 Task: View resources in talent solution.
Action: Mouse moved to (408, 406)
Screenshot: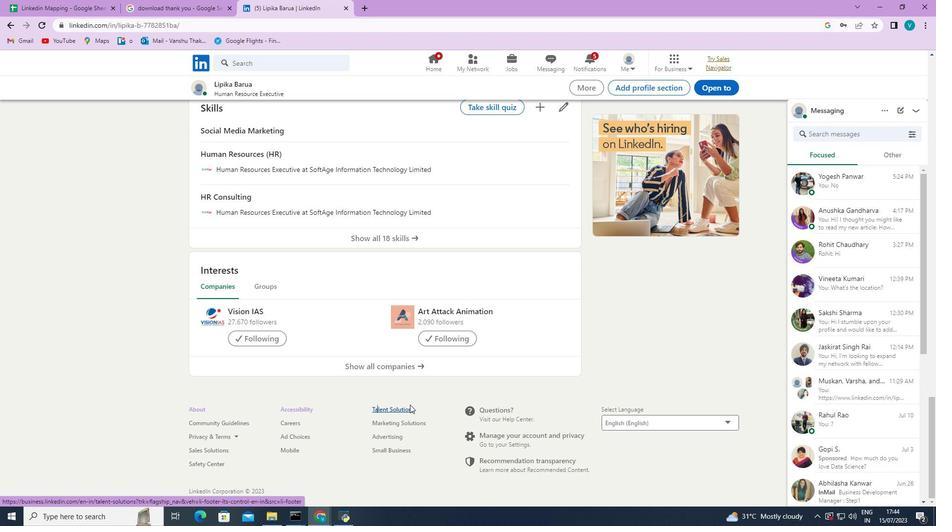 
Action: Mouse pressed left at (408, 406)
Screenshot: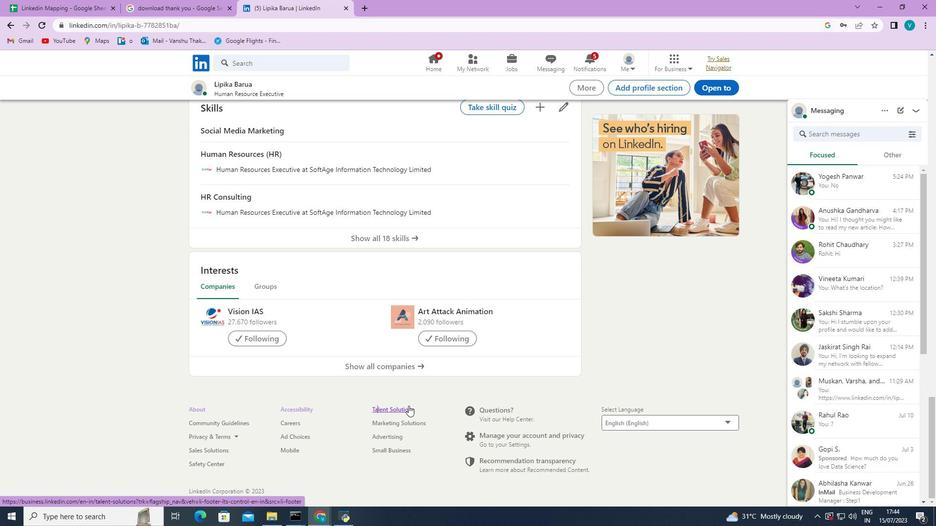 
Action: Mouse moved to (564, 70)
Screenshot: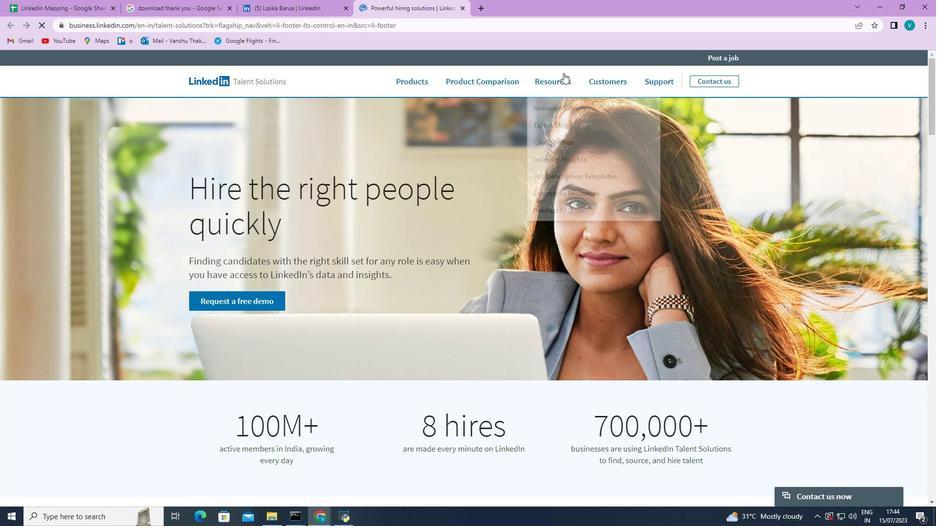 
Action: Mouse pressed left at (564, 70)
Screenshot: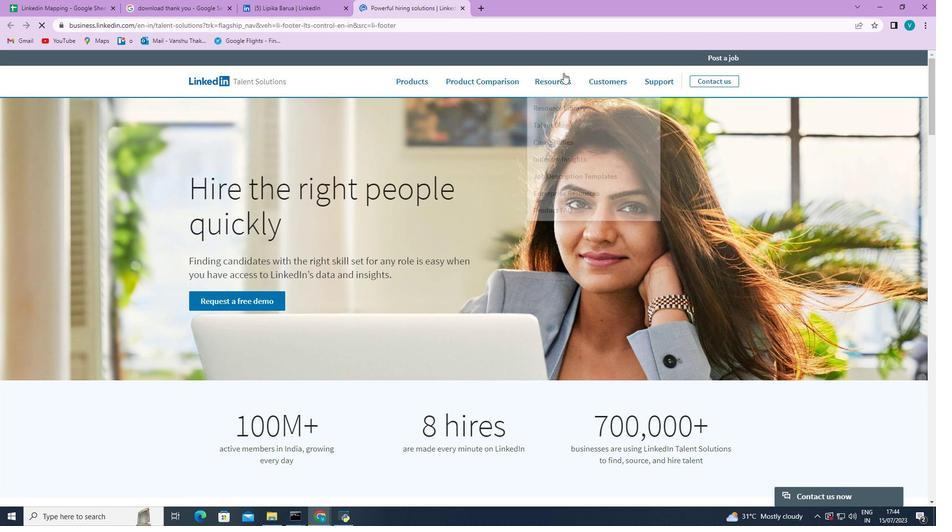 
Action: Mouse moved to (561, 80)
Screenshot: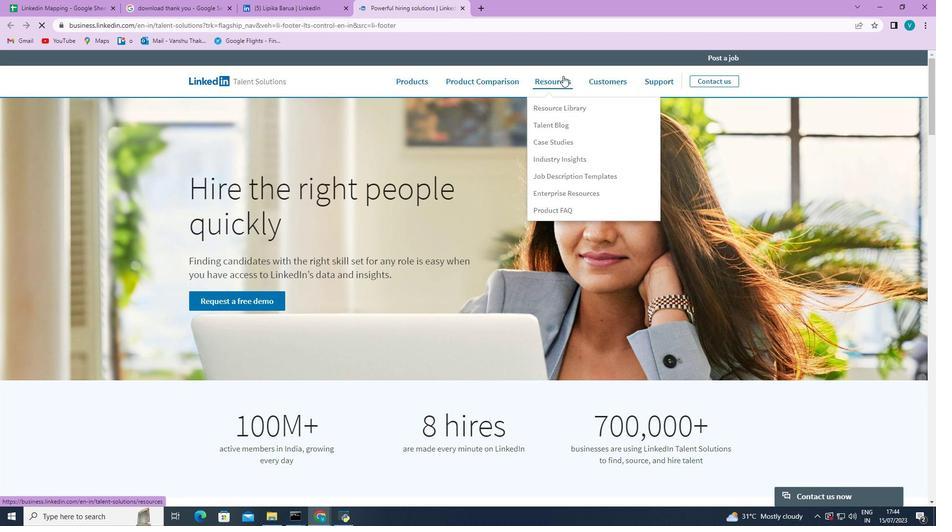 
Action: Mouse pressed left at (561, 80)
Screenshot: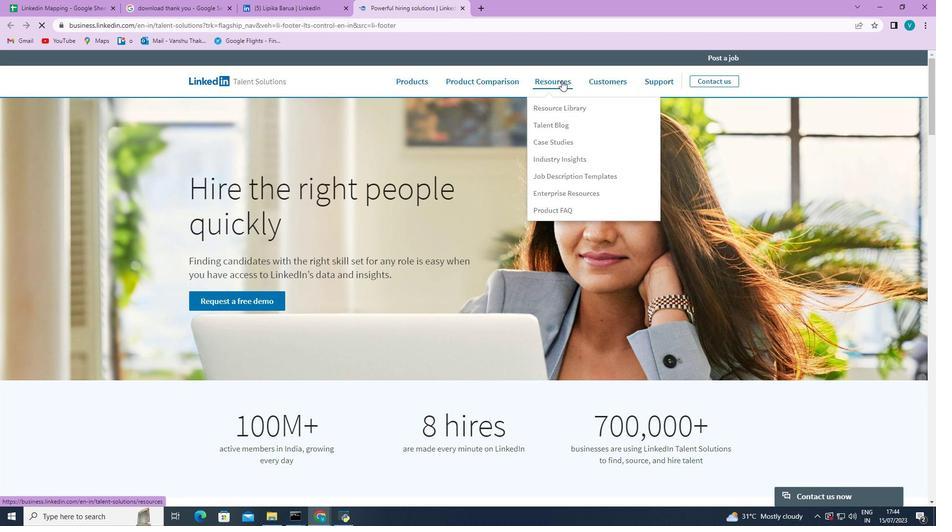
Action: Mouse moved to (576, 160)
Screenshot: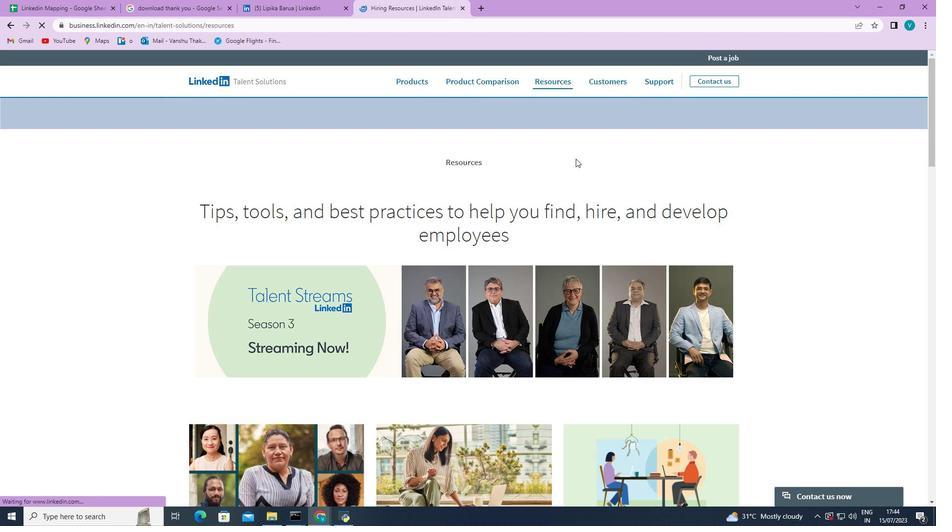 
Action: Mouse scrolled (576, 159) with delta (0, 0)
Screenshot: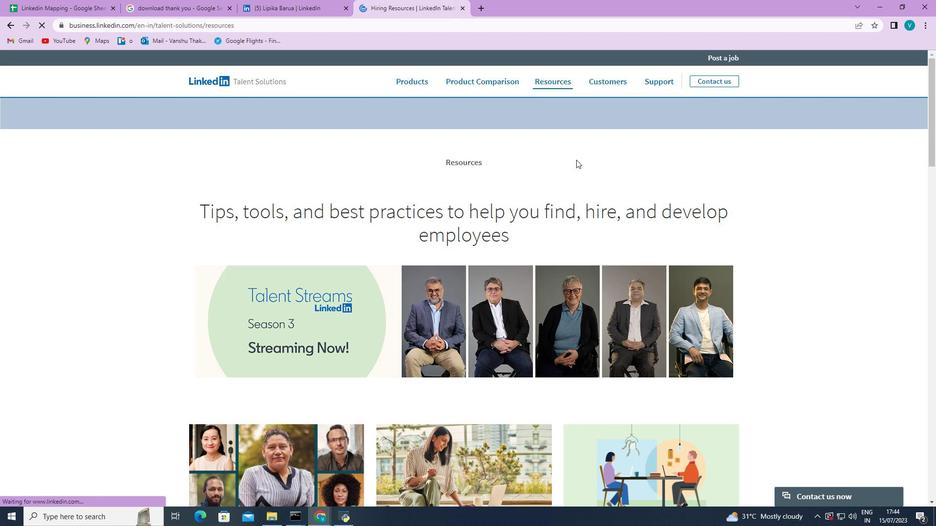 
Action: Mouse scrolled (576, 159) with delta (0, 0)
Screenshot: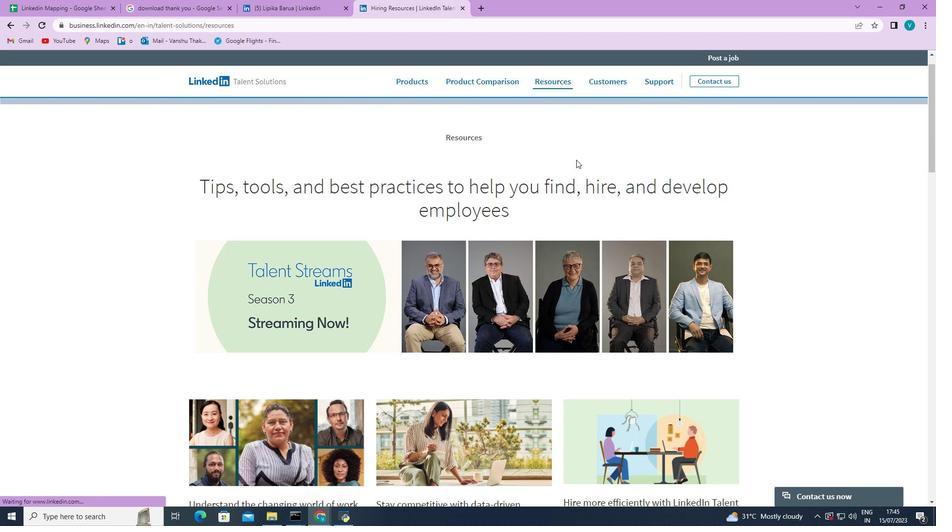 
Action: Mouse scrolled (576, 159) with delta (0, 0)
Screenshot: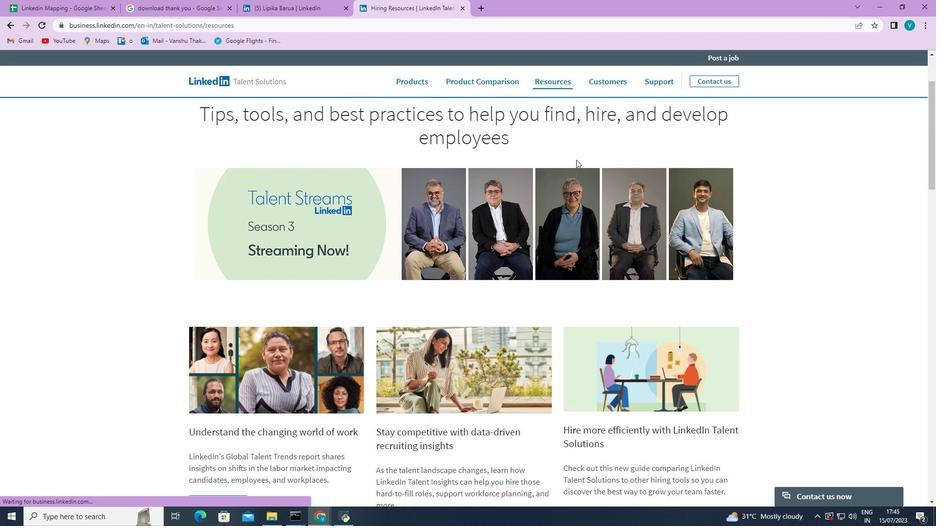 
Action: Mouse scrolled (576, 159) with delta (0, 0)
Screenshot: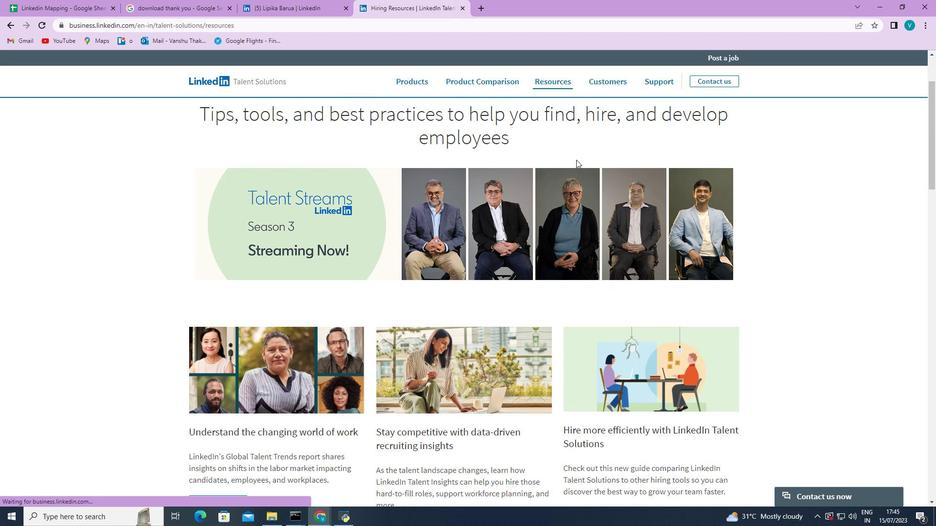 
Action: Mouse scrolled (576, 159) with delta (0, 0)
Screenshot: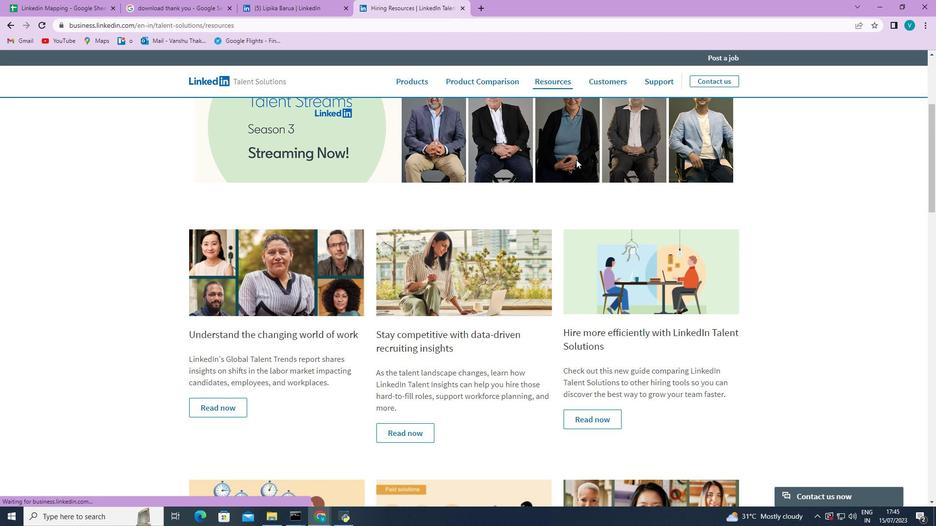 
Action: Mouse moved to (576, 163)
Screenshot: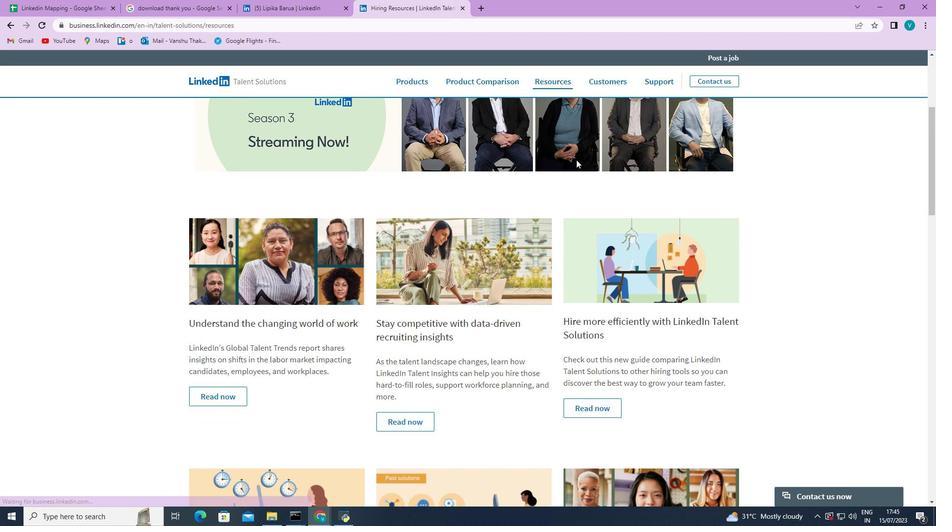 
Action: Mouse scrolled (576, 160) with delta (0, 0)
Screenshot: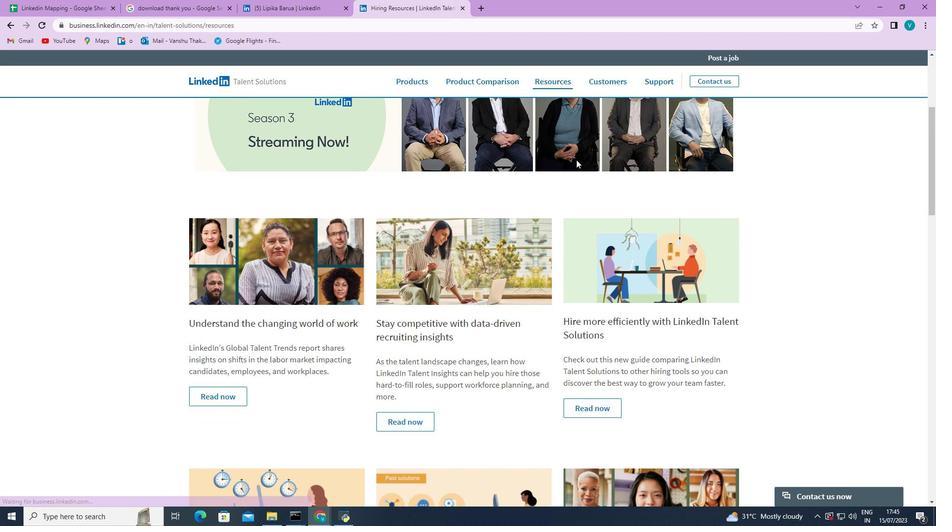 
Action: Mouse moved to (575, 176)
Screenshot: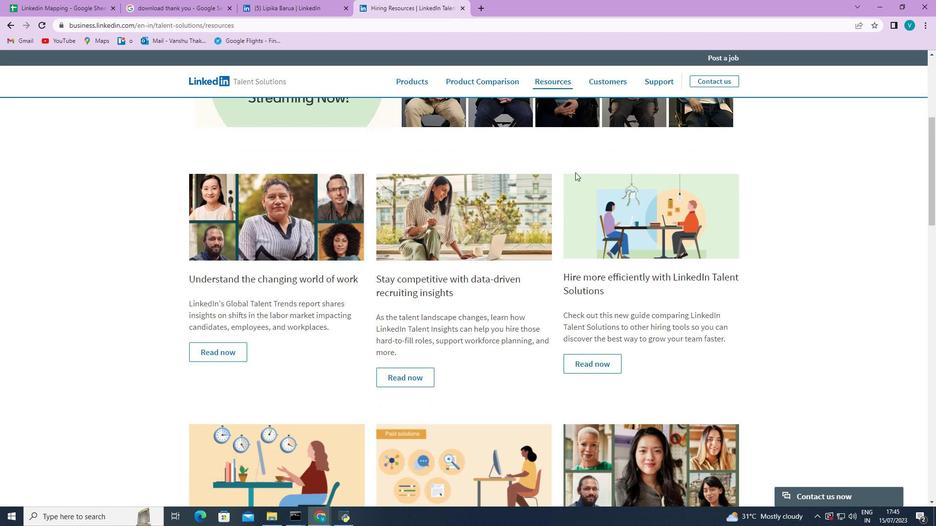 
Action: Mouse scrolled (575, 175) with delta (0, 0)
Screenshot: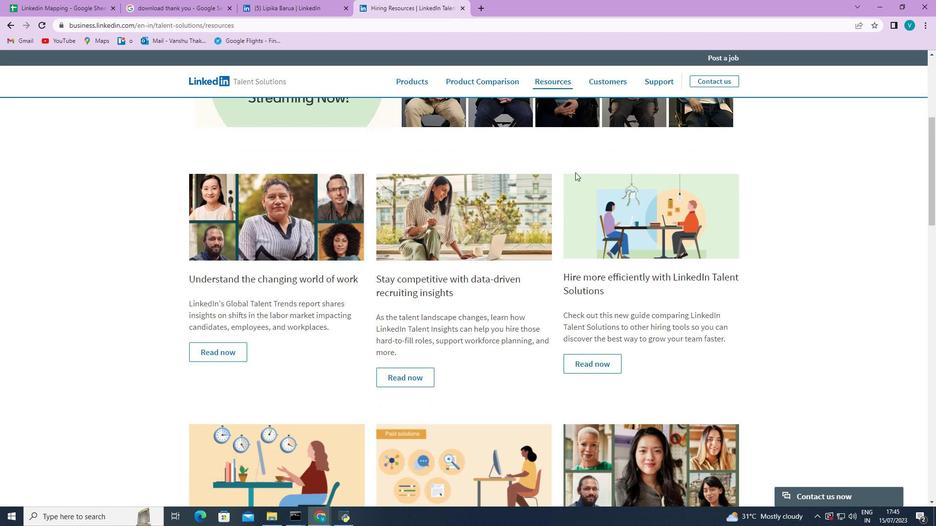 
Action: Mouse moved to (561, 225)
Screenshot: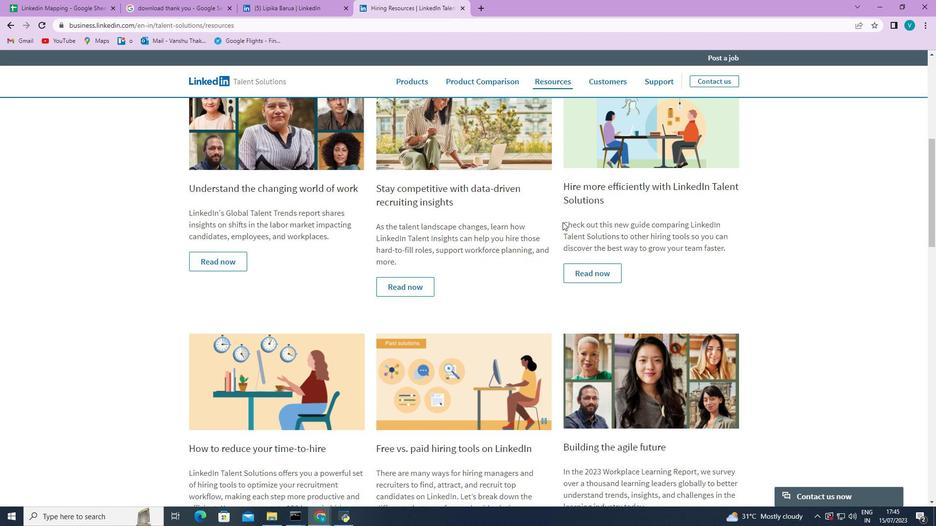 
Action: Mouse scrolled (561, 224) with delta (0, 0)
Screenshot: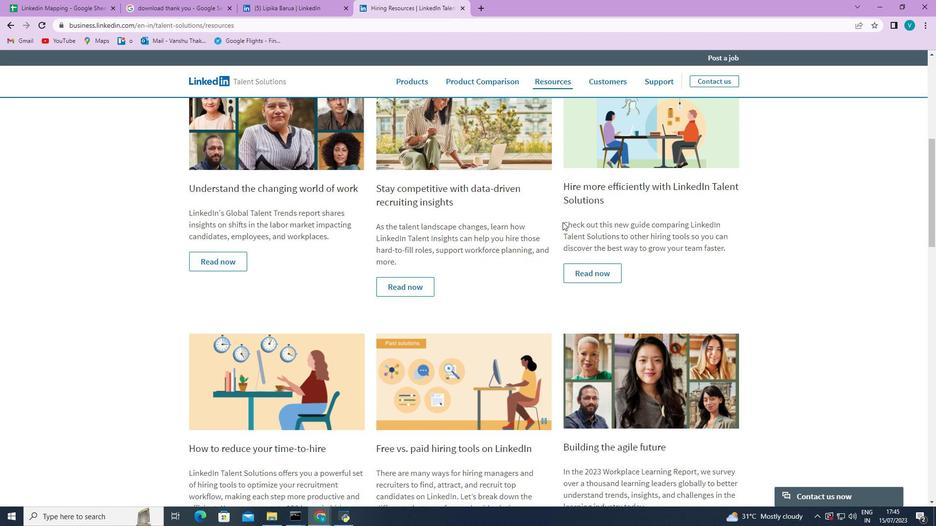 
Action: Mouse moved to (561, 226)
Screenshot: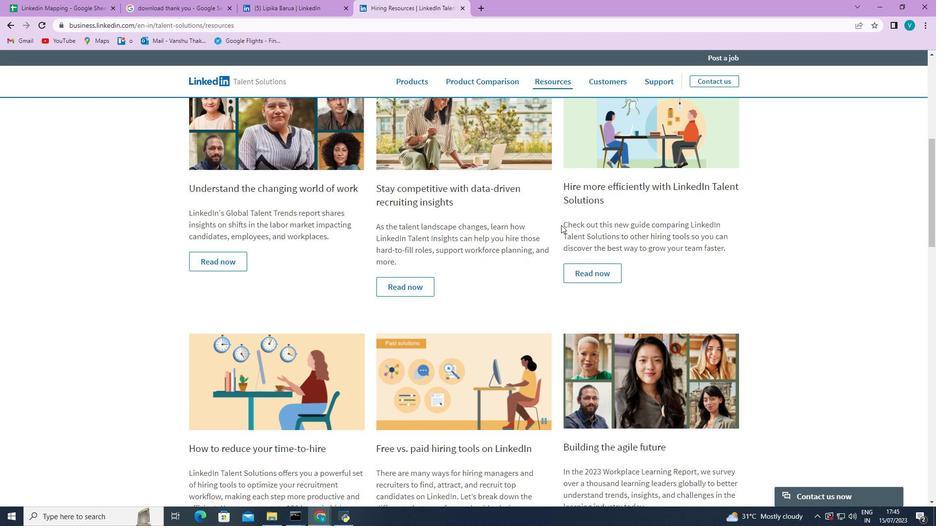 
Action: Mouse scrolled (561, 226) with delta (0, 0)
Screenshot: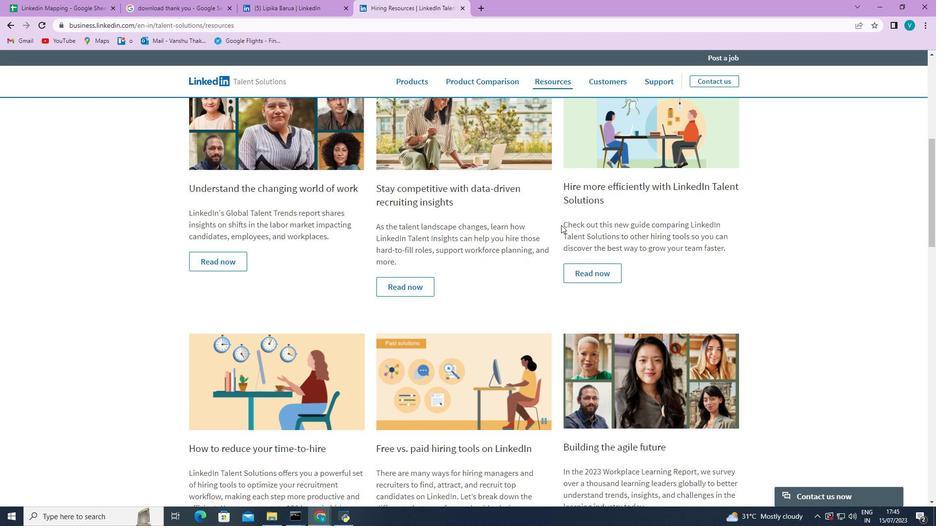 
Action: Mouse moved to (561, 227)
Screenshot: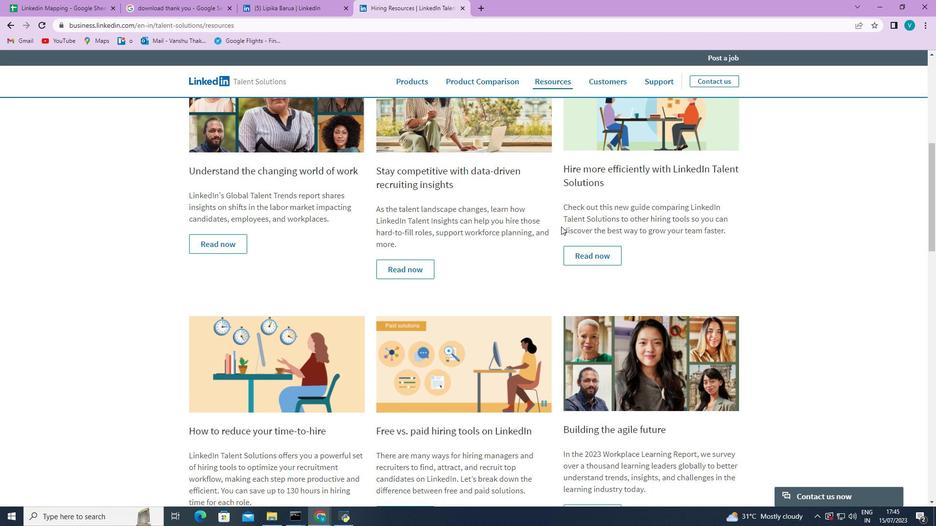 
Action: Mouse scrolled (561, 227) with delta (0, 0)
Screenshot: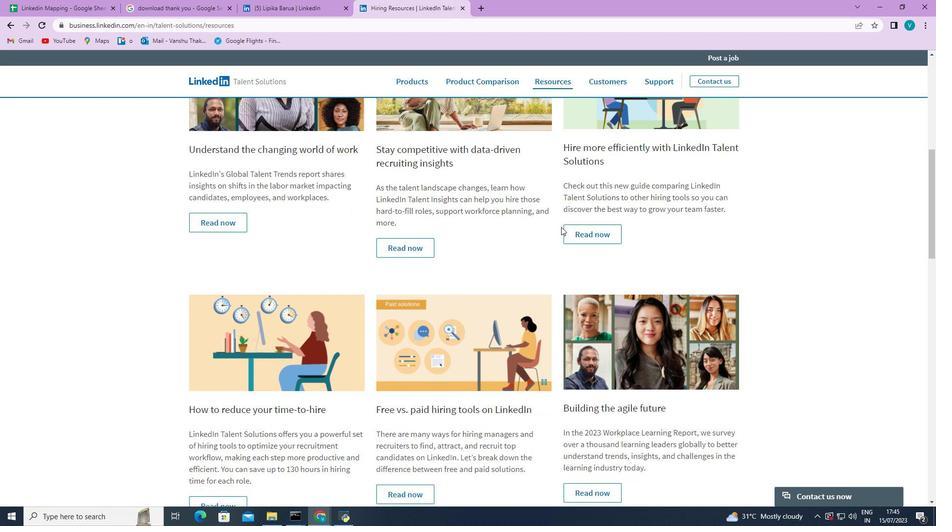 
Action: Mouse scrolled (561, 227) with delta (0, 0)
Screenshot: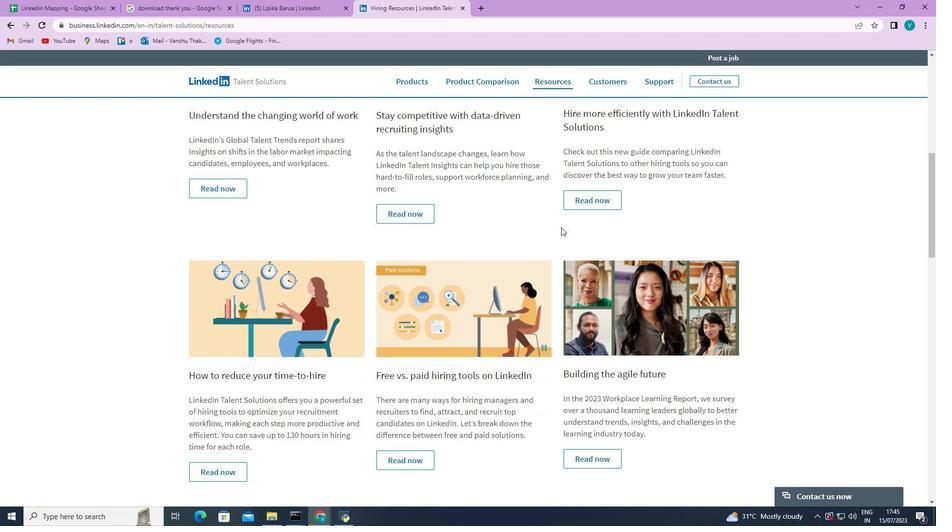 
Action: Mouse scrolled (561, 227) with delta (0, 0)
Screenshot: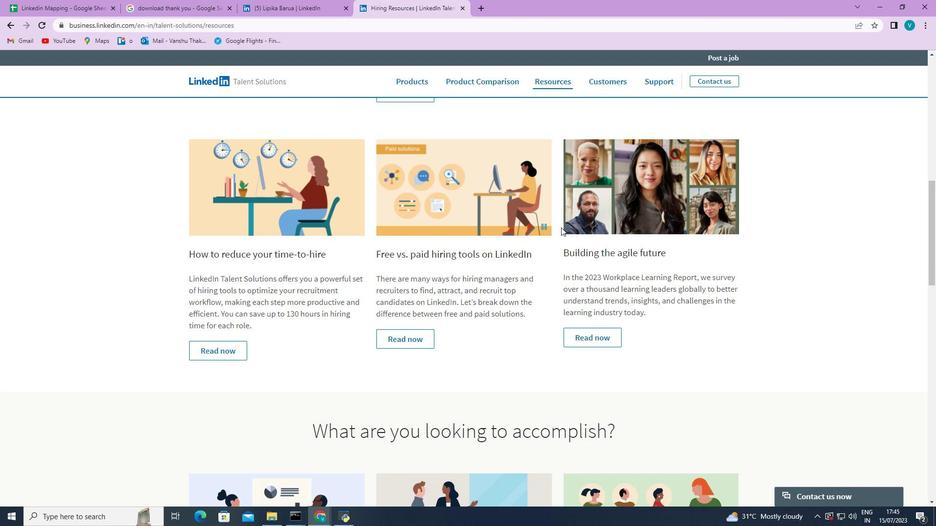
Action: Mouse scrolled (561, 227) with delta (0, 0)
Screenshot: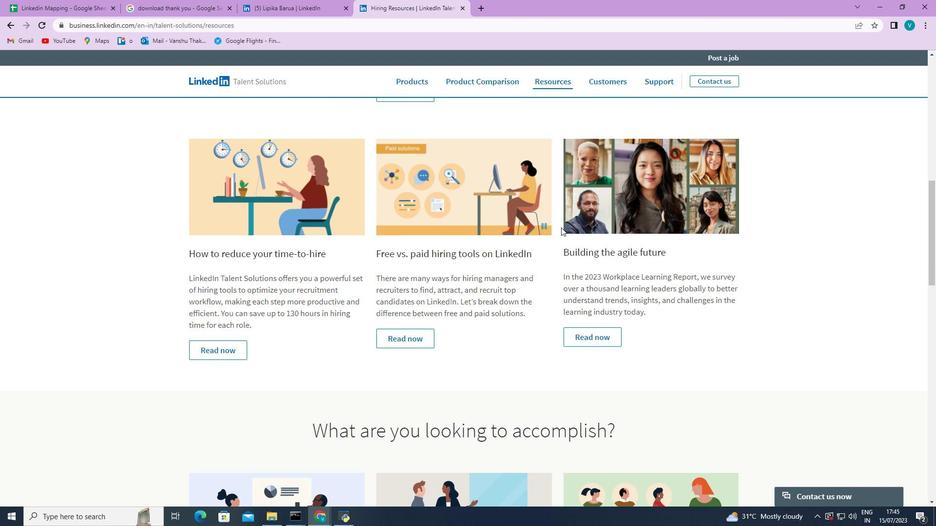 
Action: Mouse scrolled (561, 227) with delta (0, 0)
Screenshot: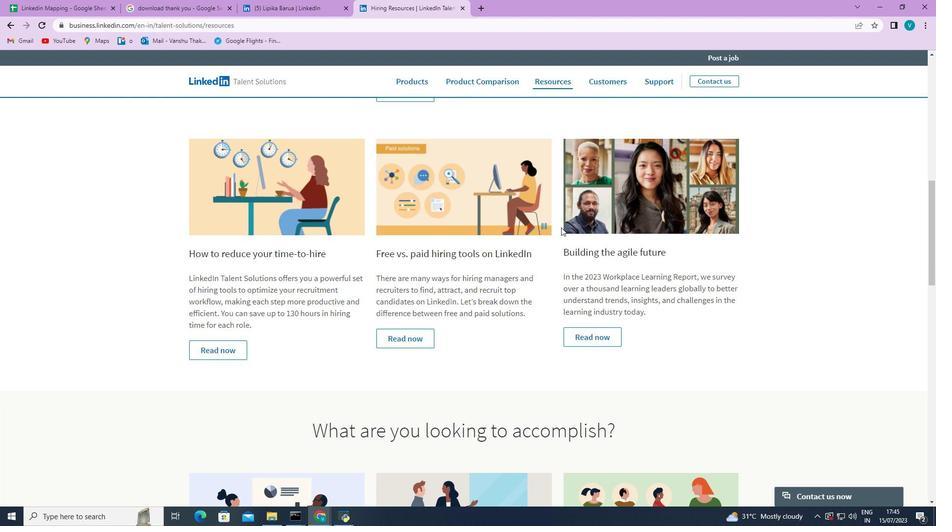 
Action: Mouse scrolled (561, 227) with delta (0, 0)
Screenshot: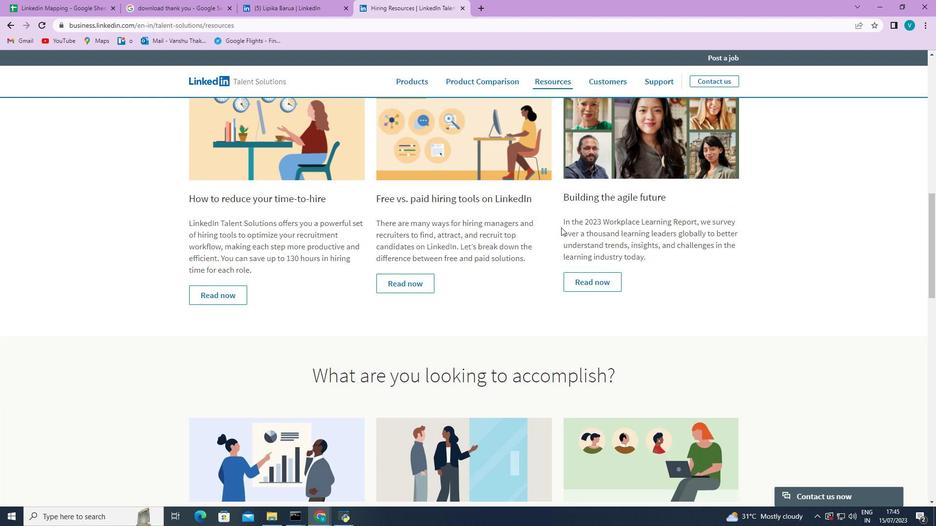 
Action: Mouse scrolled (561, 227) with delta (0, 0)
Screenshot: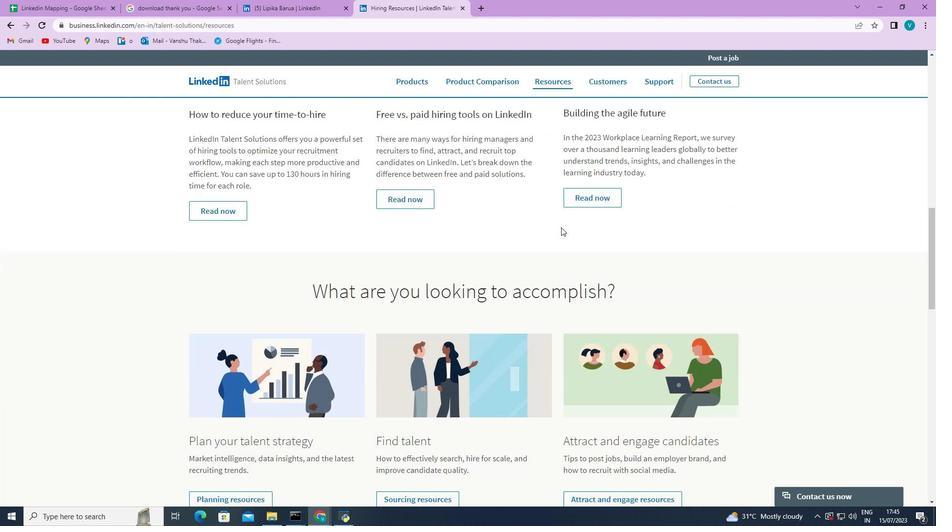 
Action: Mouse scrolled (561, 227) with delta (0, 0)
Screenshot: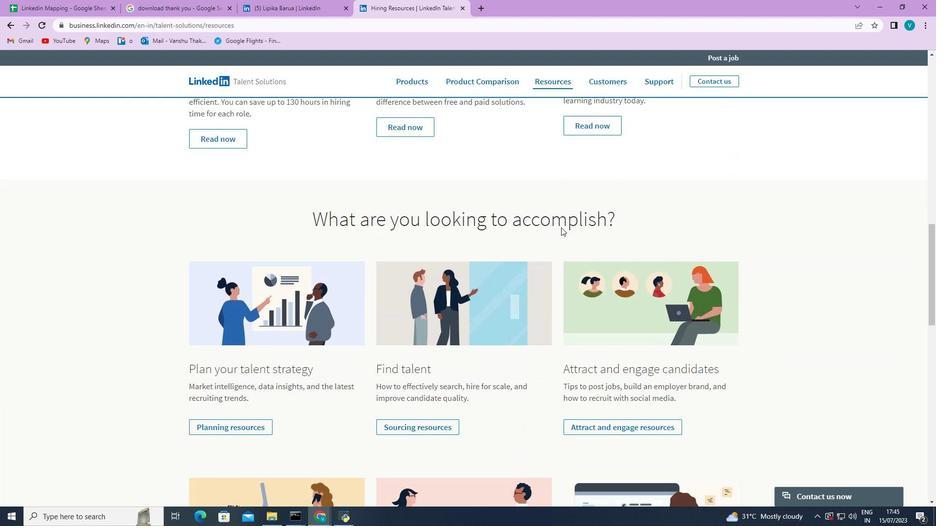 
Action: Mouse scrolled (561, 227) with delta (0, 0)
Screenshot: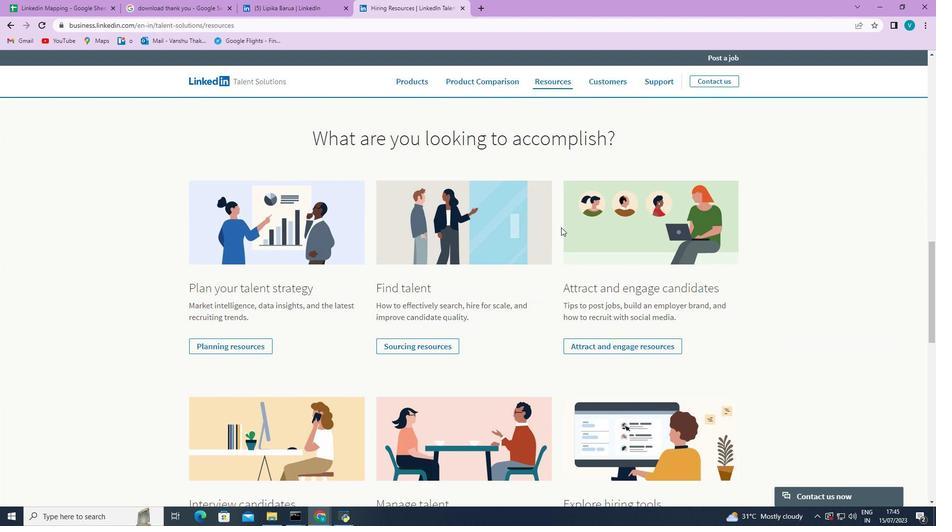 
Action: Mouse scrolled (561, 227) with delta (0, 0)
Screenshot: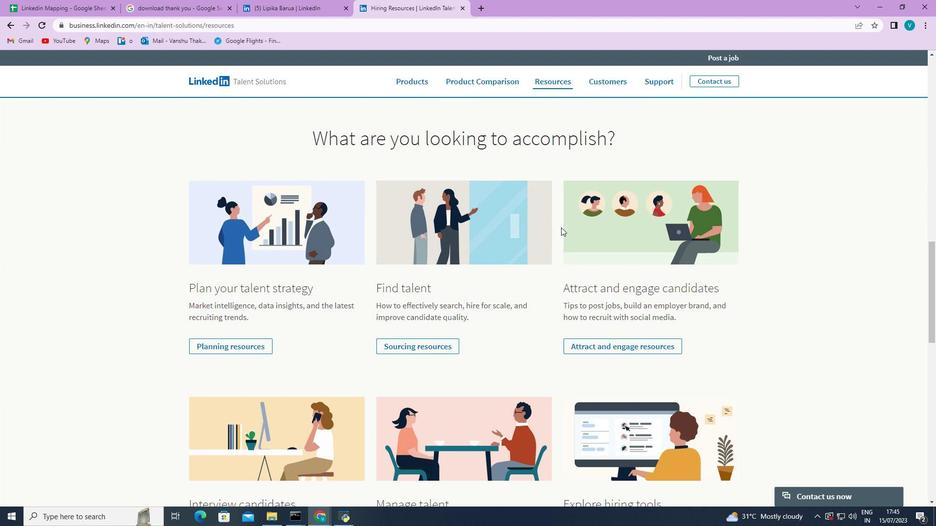 
Action: Mouse scrolled (561, 227) with delta (0, 0)
Screenshot: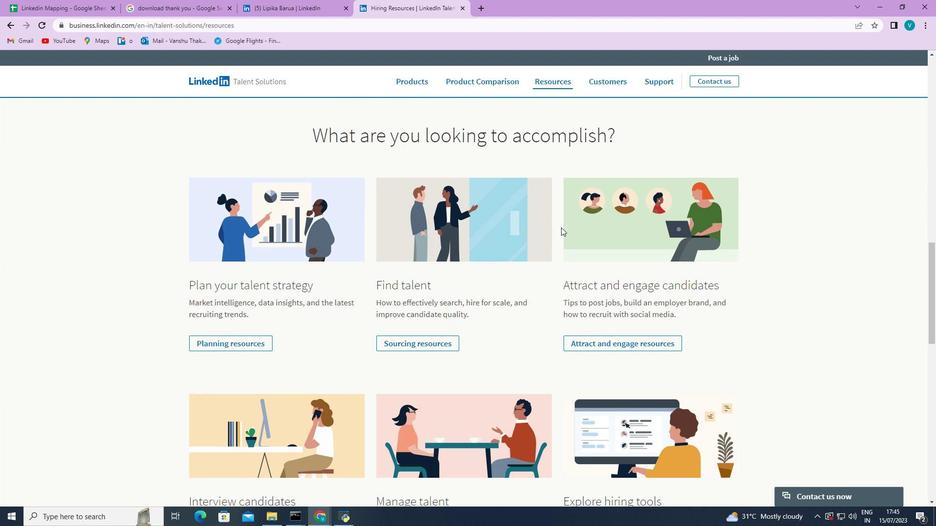 
Action: Mouse moved to (562, 235)
Screenshot: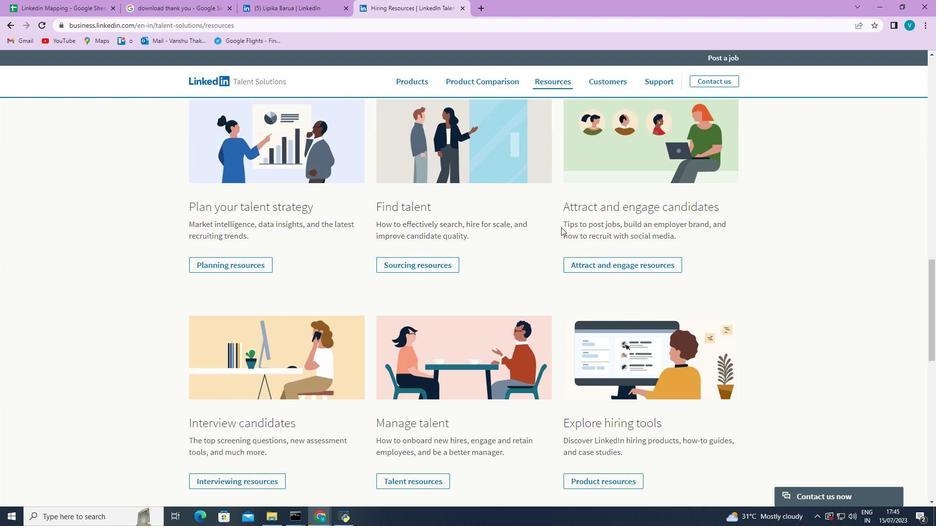 
